 Task: View and add the product "Fat Jerry" to cart from the store "Fat Sal's".
Action: Mouse moved to (290, 151)
Screenshot: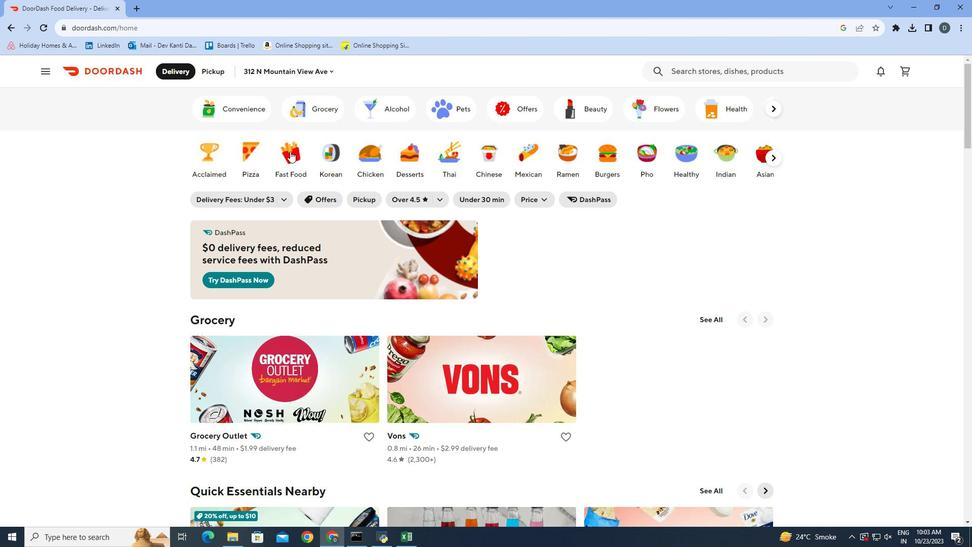 
Action: Mouse pressed left at (290, 151)
Screenshot: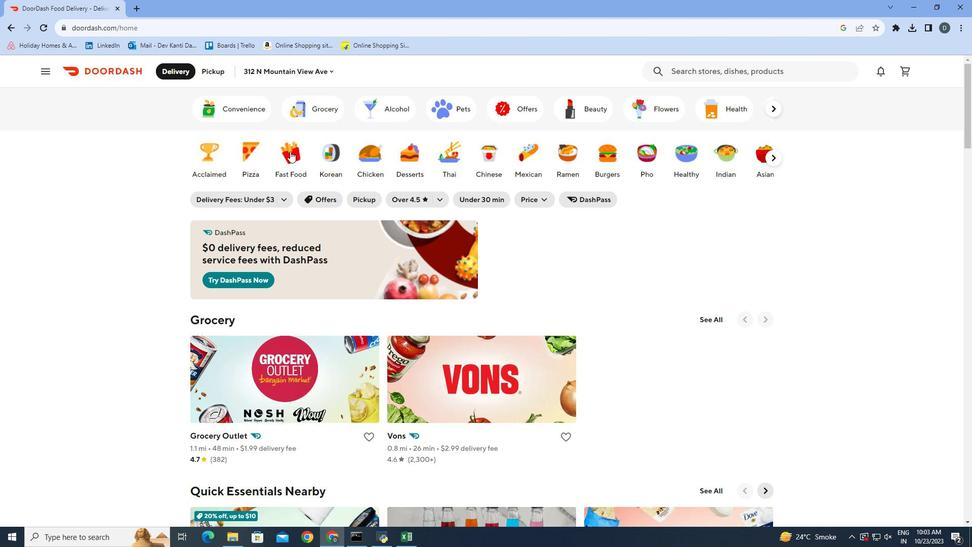 
Action: Mouse moved to (803, 329)
Screenshot: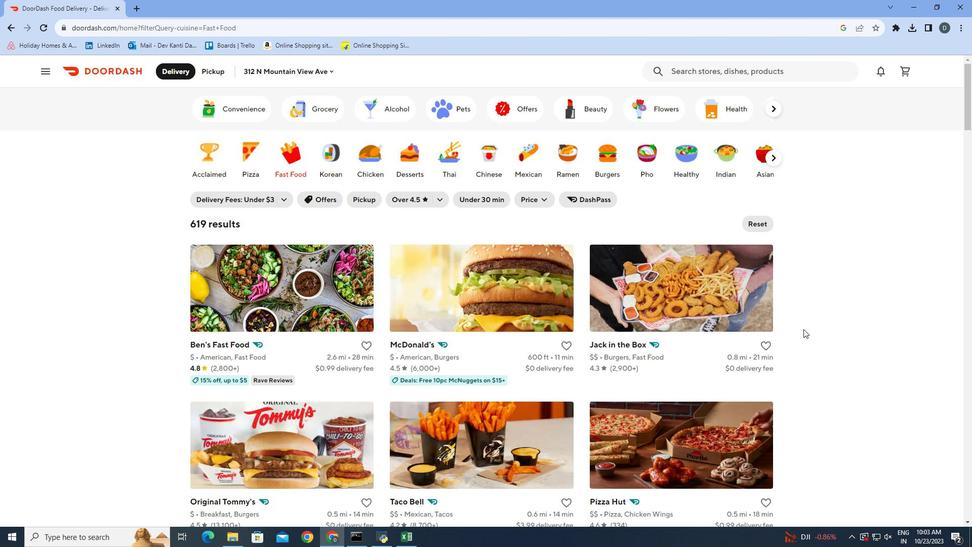 
Action: Mouse scrolled (803, 328) with delta (0, 0)
Screenshot: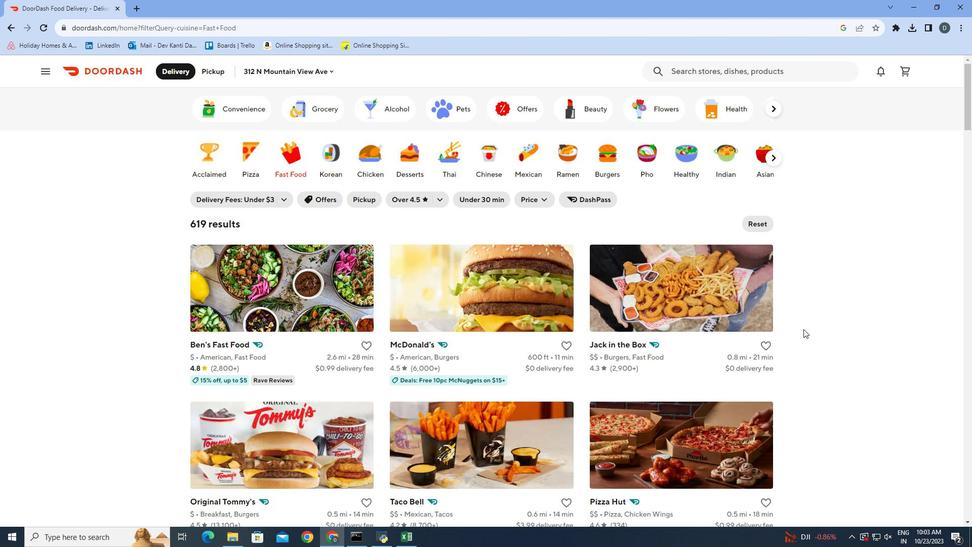 
Action: Mouse scrolled (803, 328) with delta (0, 0)
Screenshot: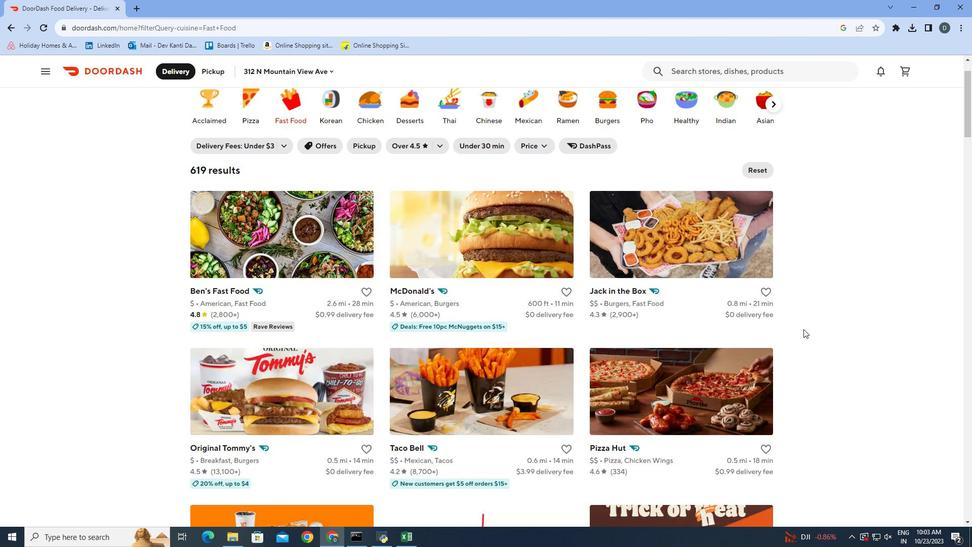 
Action: Mouse scrolled (803, 328) with delta (0, 0)
Screenshot: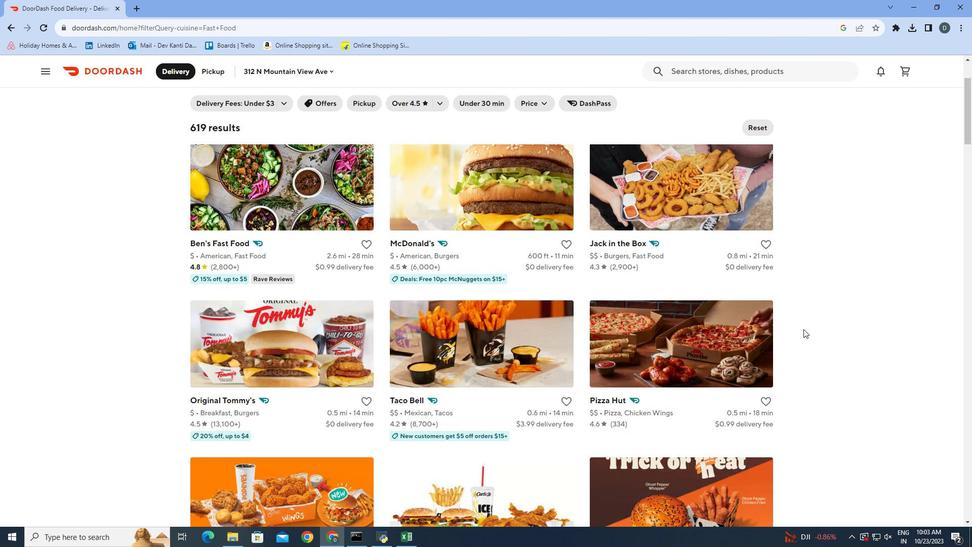 
Action: Mouse scrolled (803, 328) with delta (0, 0)
Screenshot: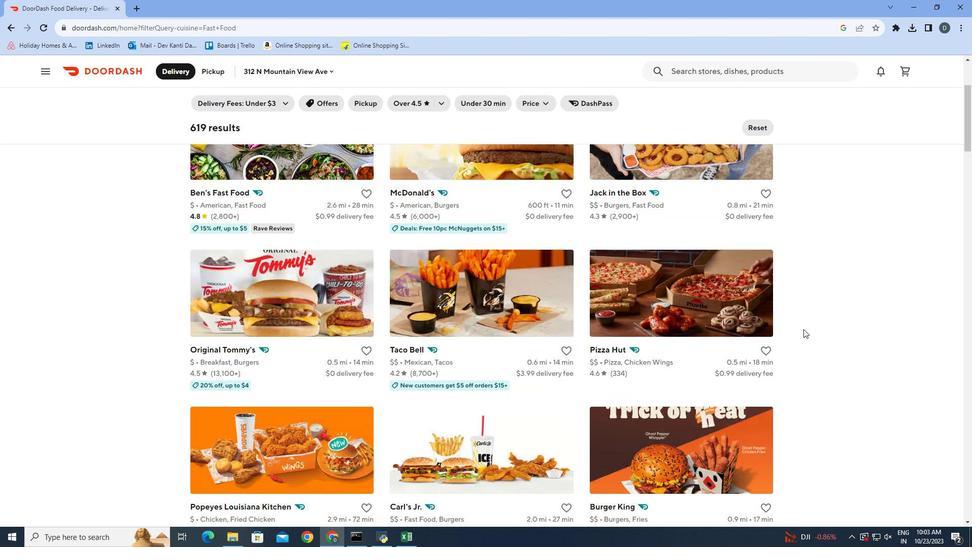 
Action: Mouse scrolled (803, 328) with delta (0, 0)
Screenshot: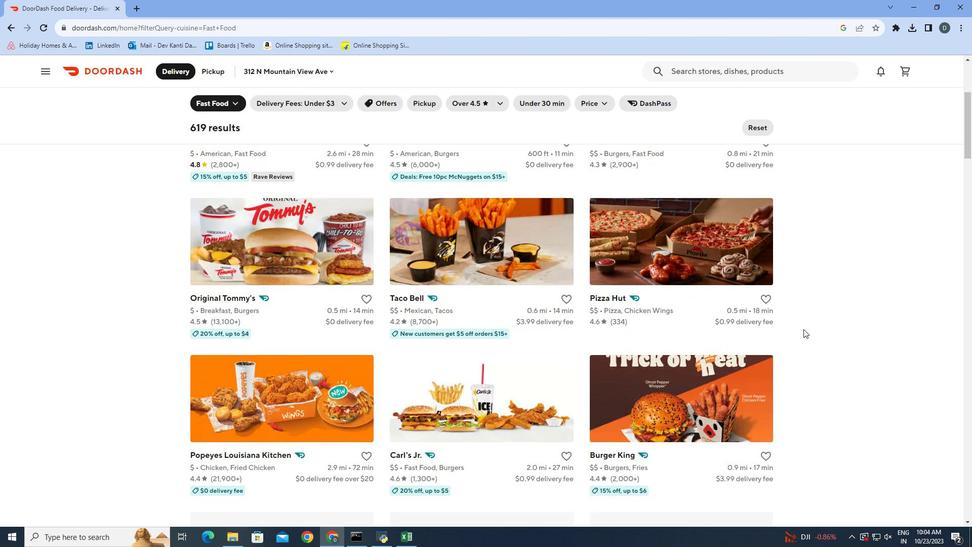 
Action: Mouse scrolled (803, 328) with delta (0, 0)
Screenshot: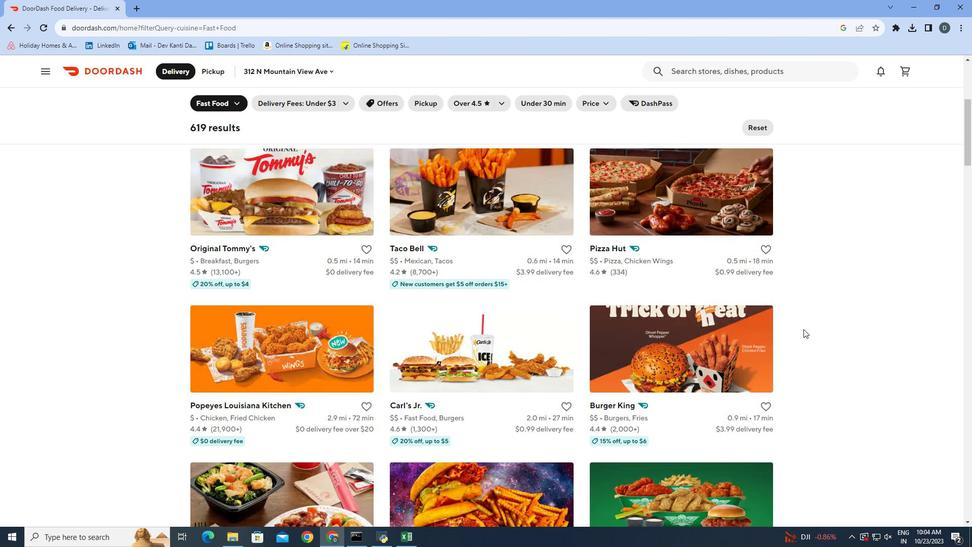 
Action: Mouse scrolled (803, 328) with delta (0, 0)
Screenshot: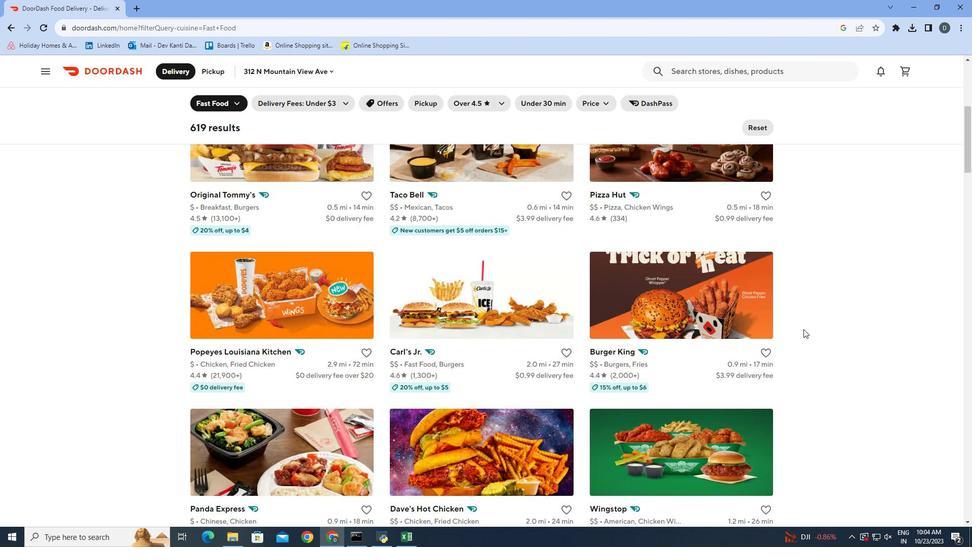 
Action: Mouse scrolled (803, 328) with delta (0, 0)
Screenshot: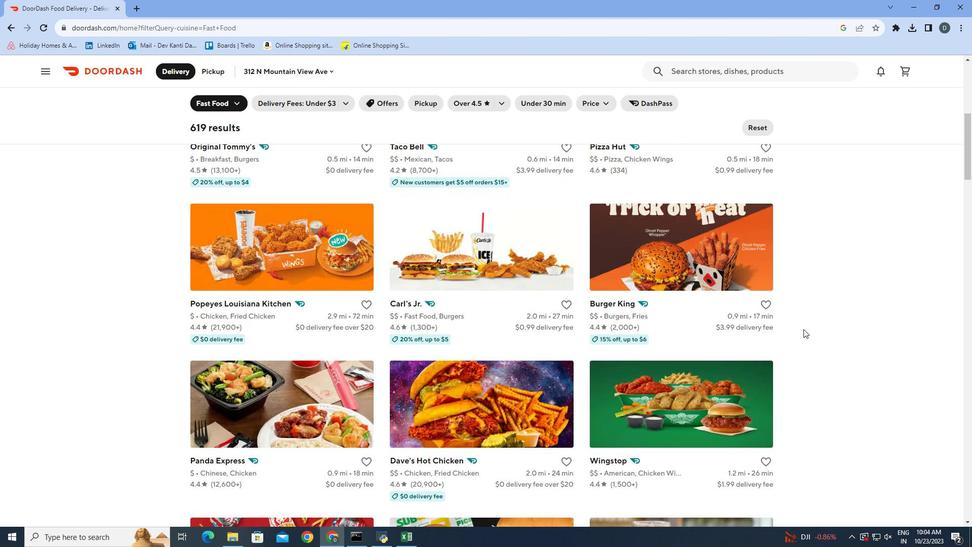 
Action: Mouse scrolled (803, 328) with delta (0, 0)
Screenshot: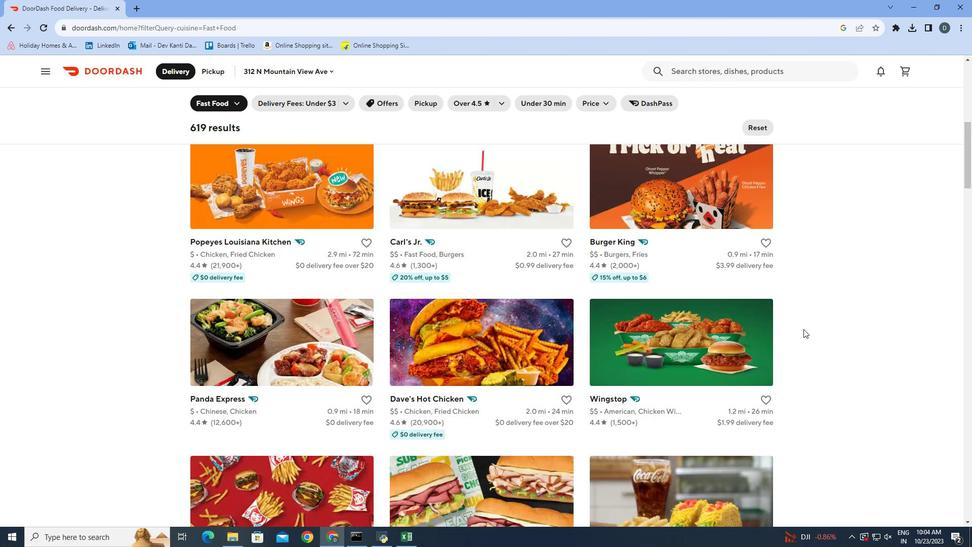 
Action: Mouse scrolled (803, 328) with delta (0, 0)
Screenshot: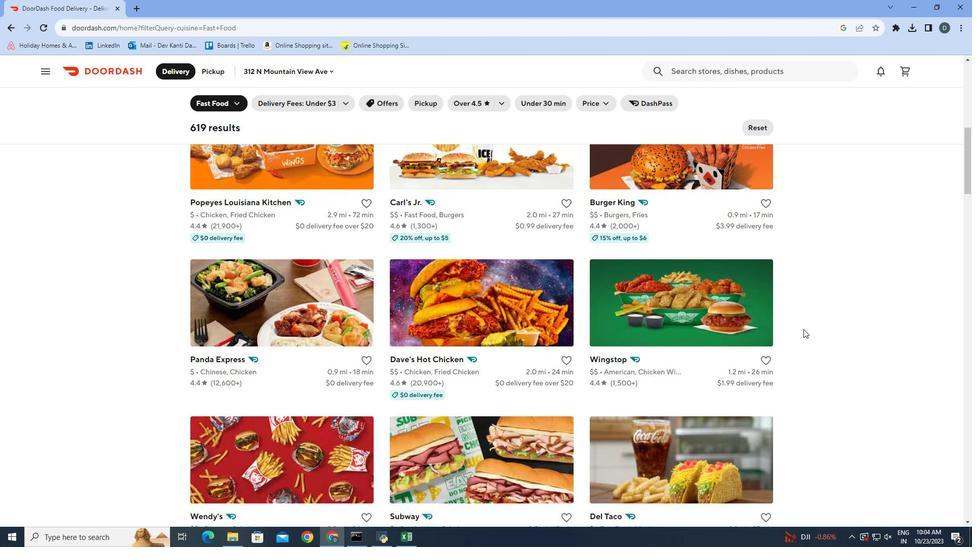 
Action: Mouse scrolled (803, 328) with delta (0, 0)
Screenshot: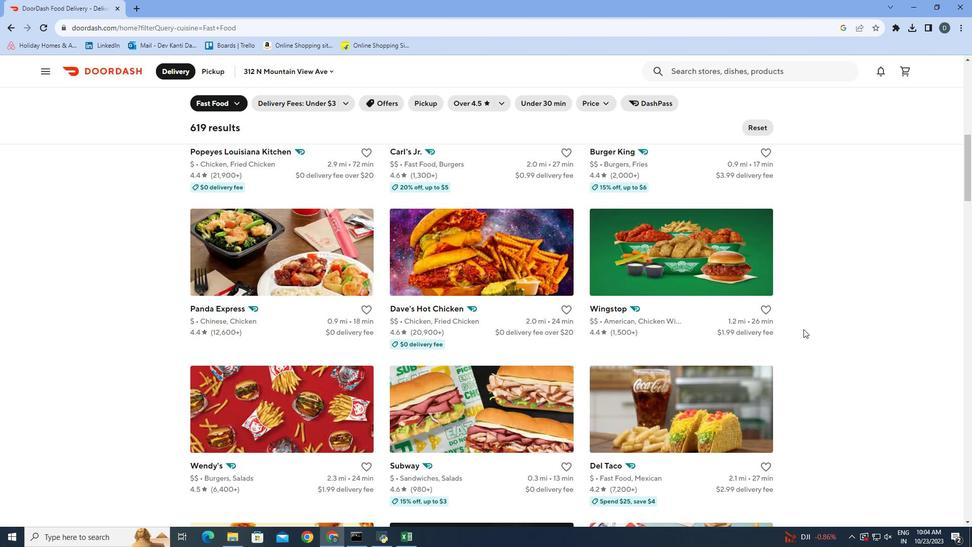 
Action: Mouse scrolled (803, 328) with delta (0, 0)
Screenshot: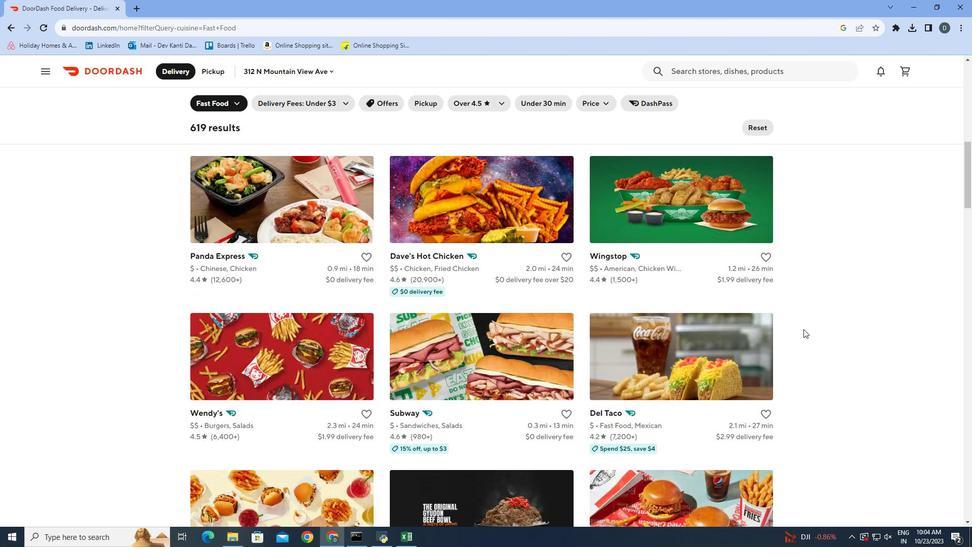 
Action: Mouse scrolled (803, 328) with delta (0, 0)
Screenshot: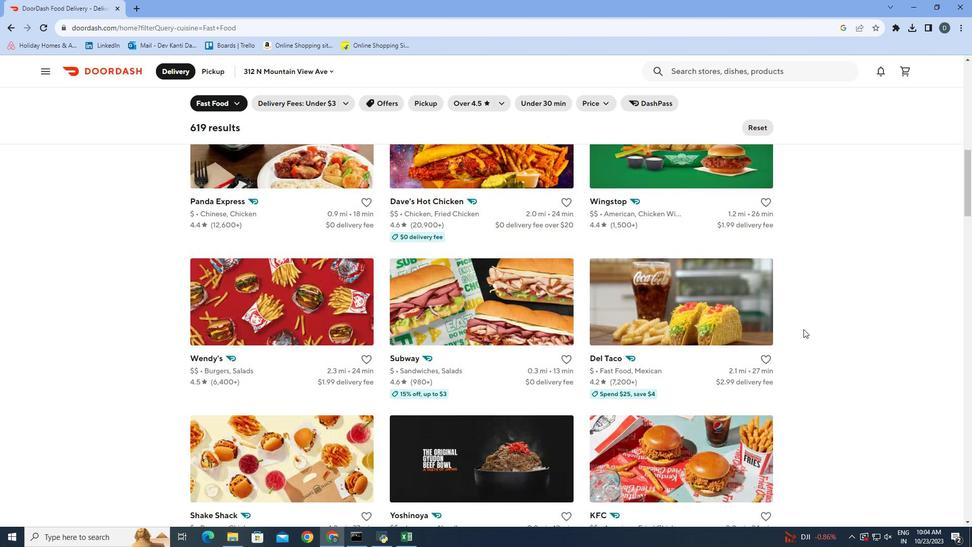 
Action: Mouse scrolled (803, 328) with delta (0, 0)
Screenshot: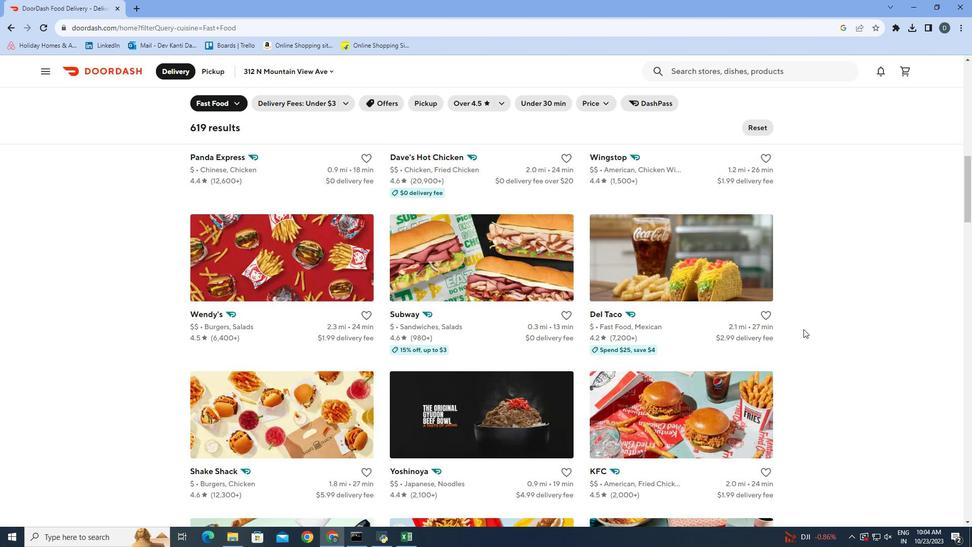 
Action: Mouse scrolled (803, 328) with delta (0, 0)
Screenshot: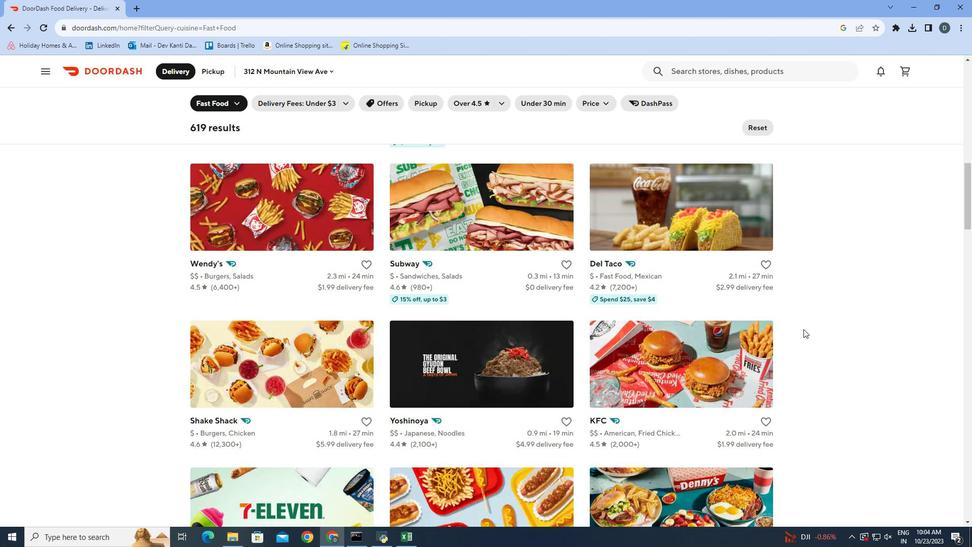 
Action: Mouse scrolled (803, 328) with delta (0, 0)
Screenshot: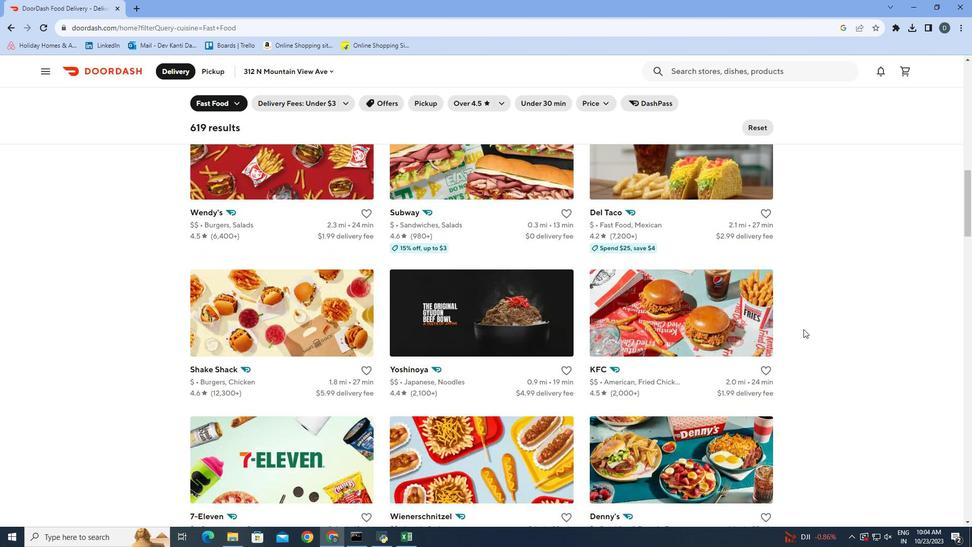 
Action: Mouse scrolled (803, 328) with delta (0, 0)
Screenshot: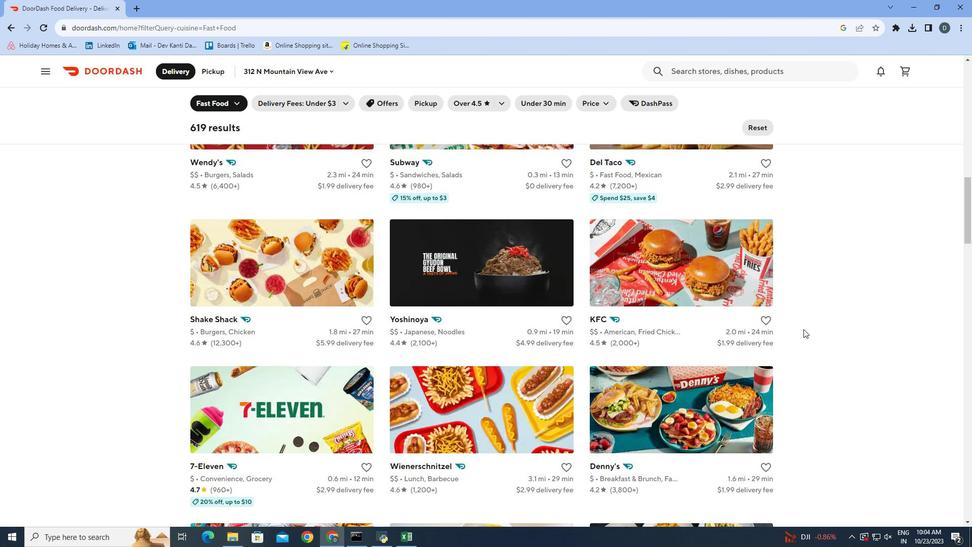 
Action: Mouse scrolled (803, 328) with delta (0, 0)
Screenshot: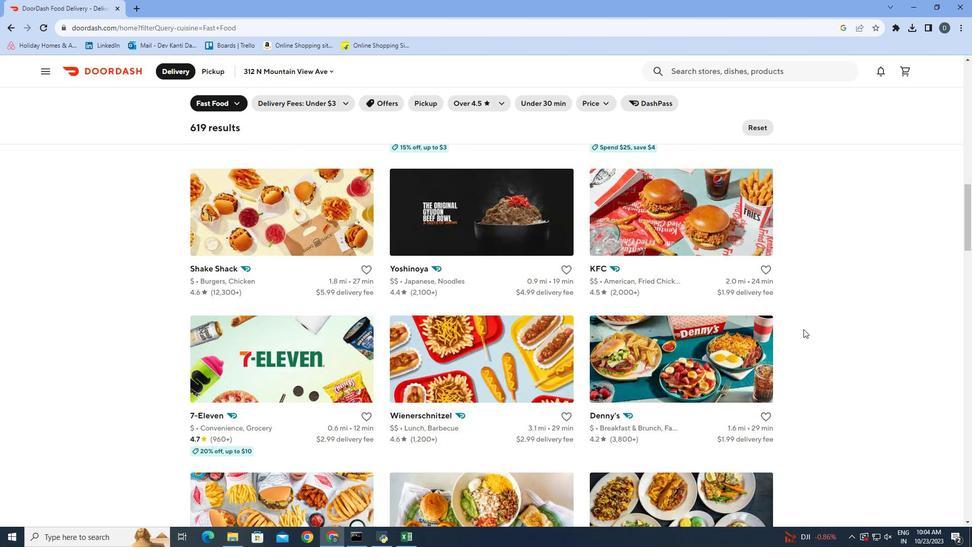 
Action: Mouse scrolled (803, 328) with delta (0, 0)
Screenshot: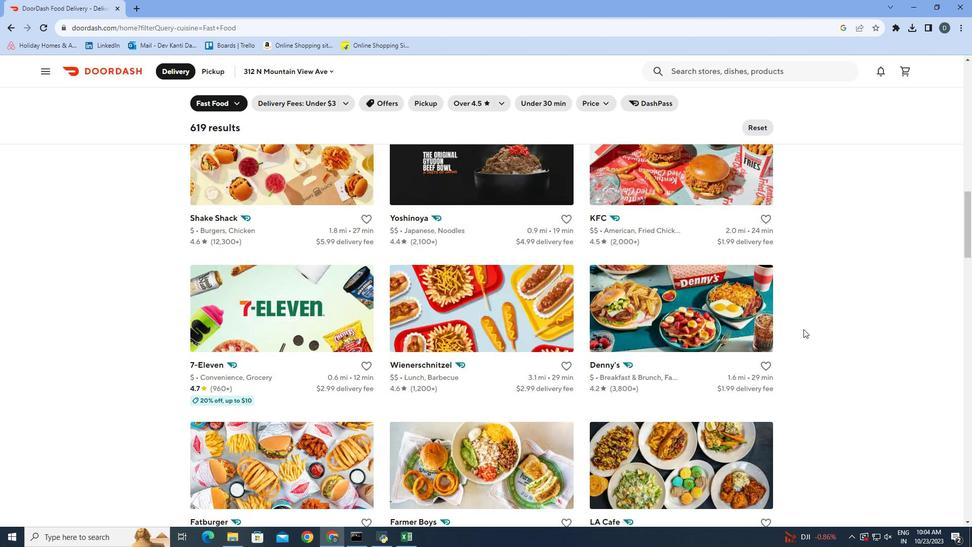 
Action: Mouse scrolled (803, 328) with delta (0, 0)
Screenshot: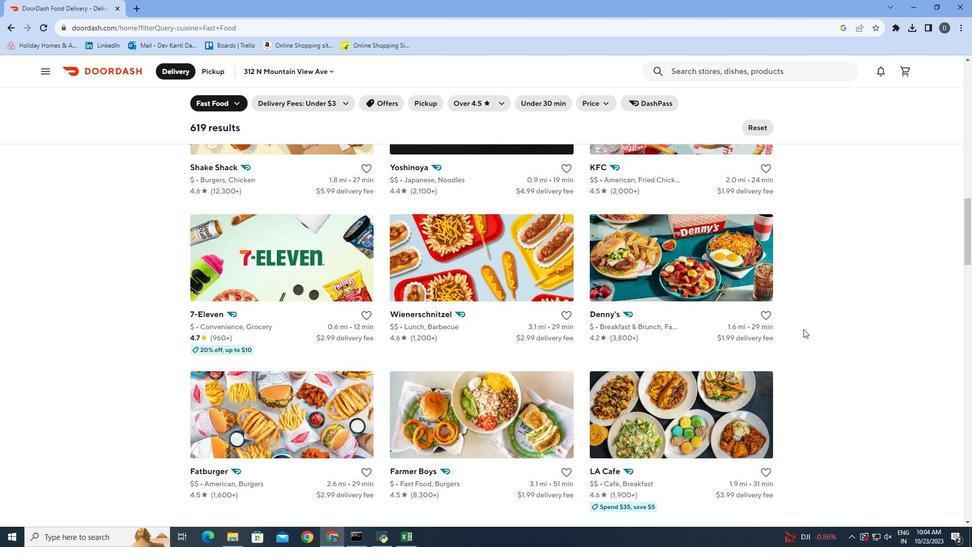 
Action: Mouse scrolled (803, 328) with delta (0, 0)
Screenshot: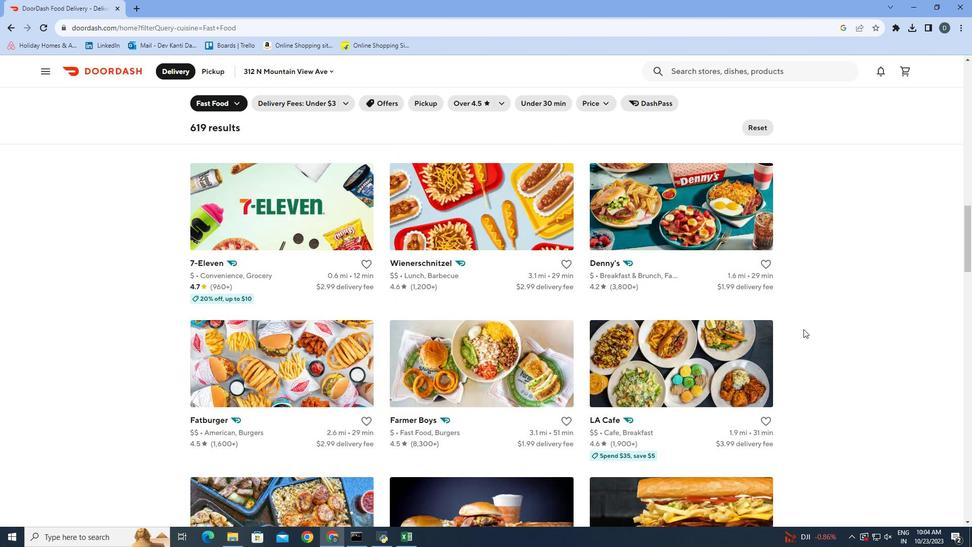 
Action: Mouse scrolled (803, 328) with delta (0, 0)
Screenshot: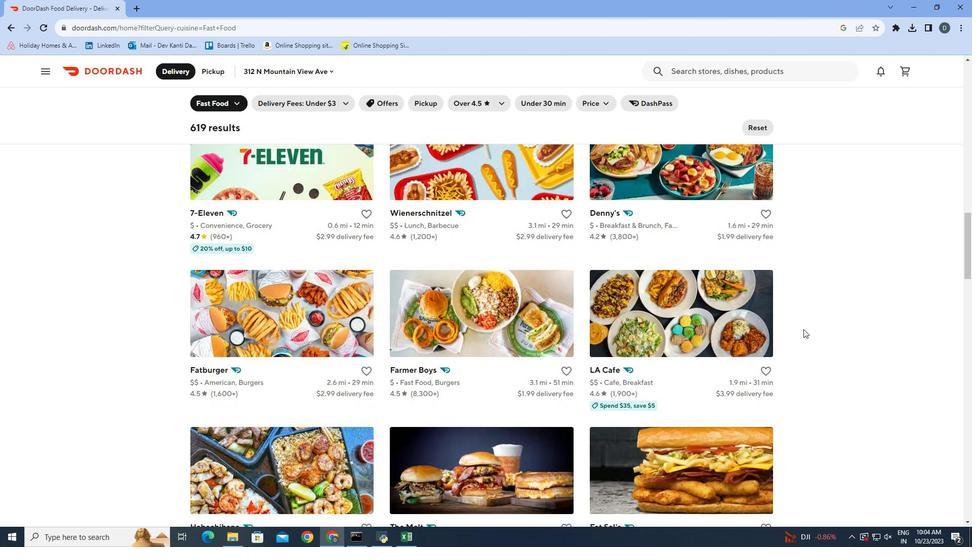 
Action: Mouse scrolled (803, 328) with delta (0, 0)
Screenshot: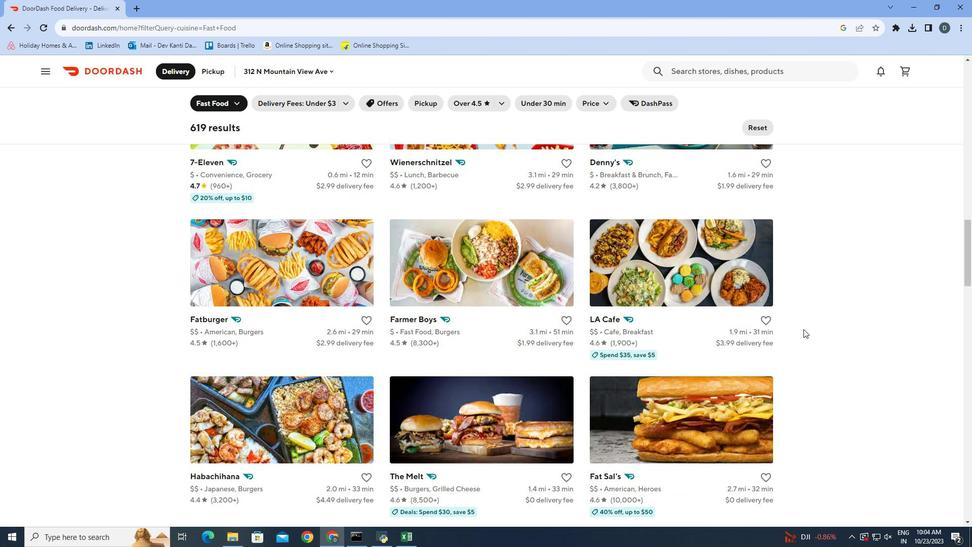
Action: Mouse scrolled (803, 328) with delta (0, 0)
Screenshot: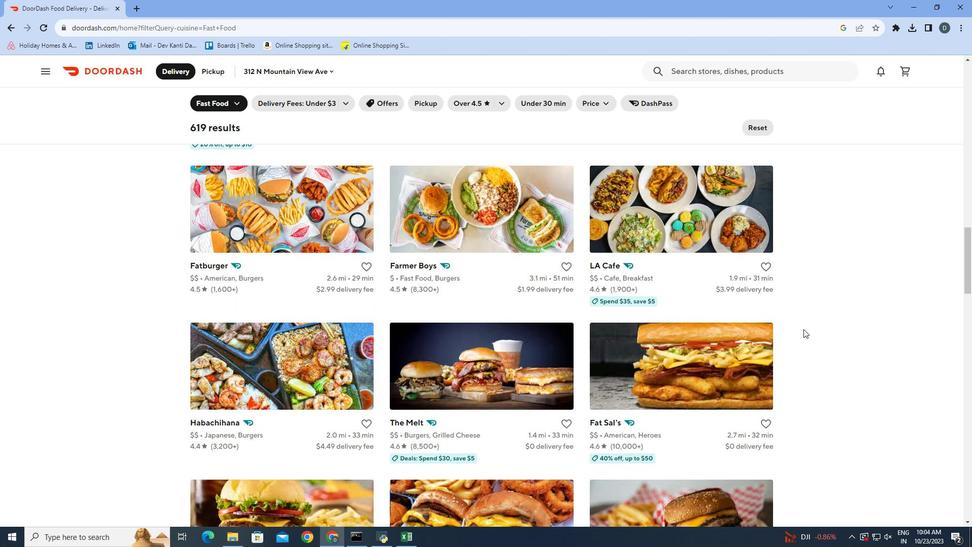 
Action: Mouse moved to (585, 287)
Screenshot: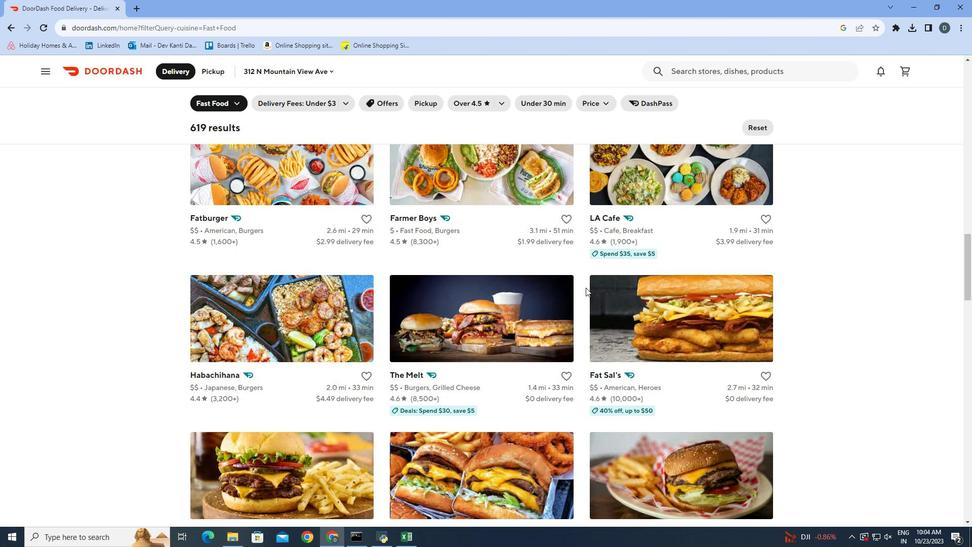 
Action: Mouse pressed left at (585, 287)
Screenshot: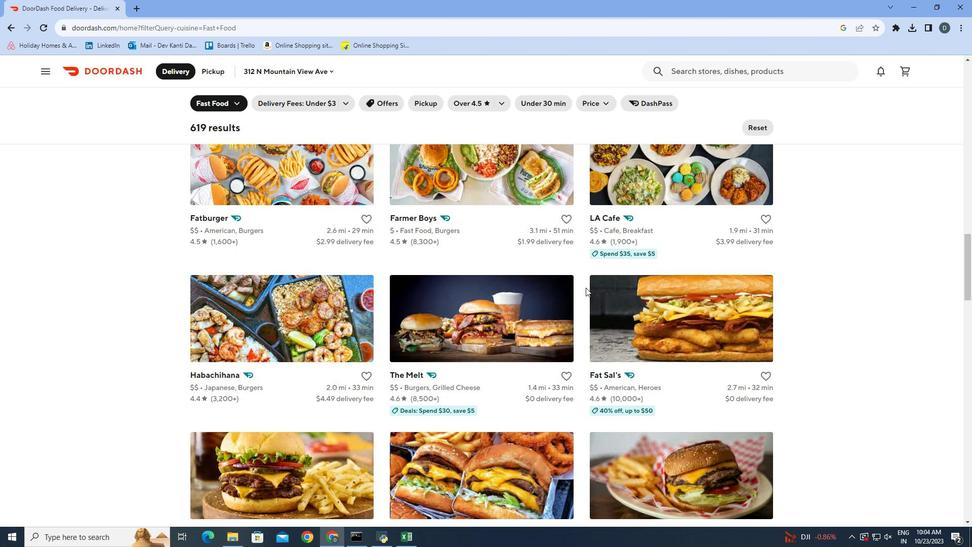 
Action: Mouse moved to (627, 296)
Screenshot: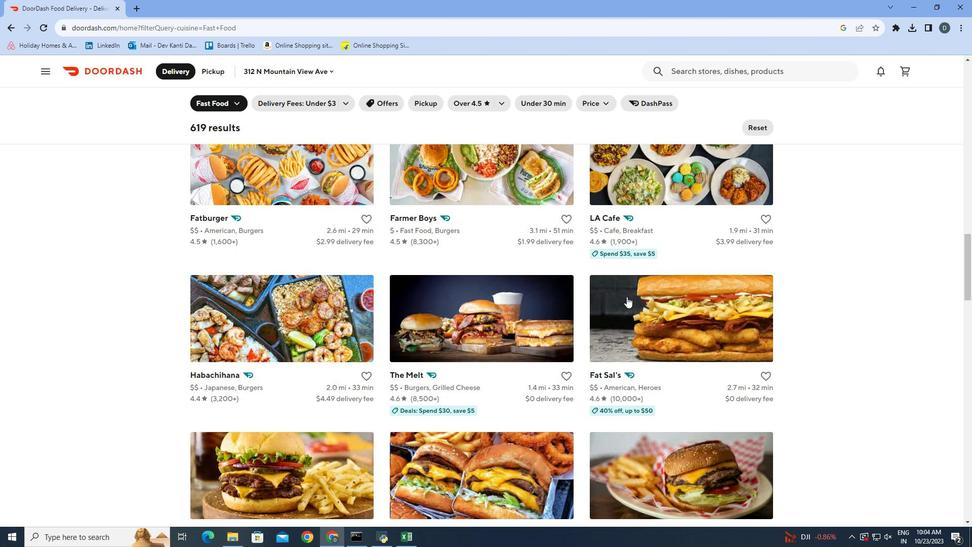 
Action: Mouse pressed left at (627, 296)
Screenshot: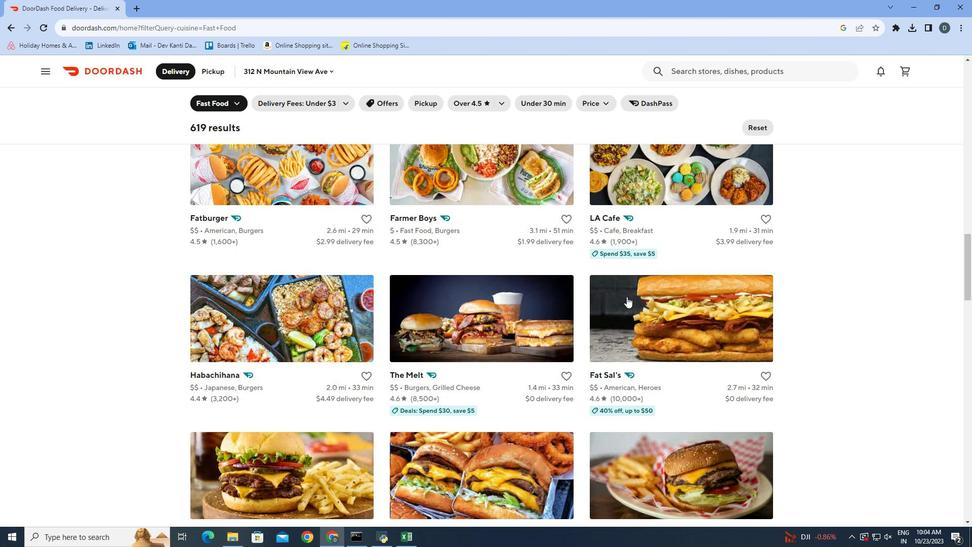 
Action: Mouse moved to (928, 199)
Screenshot: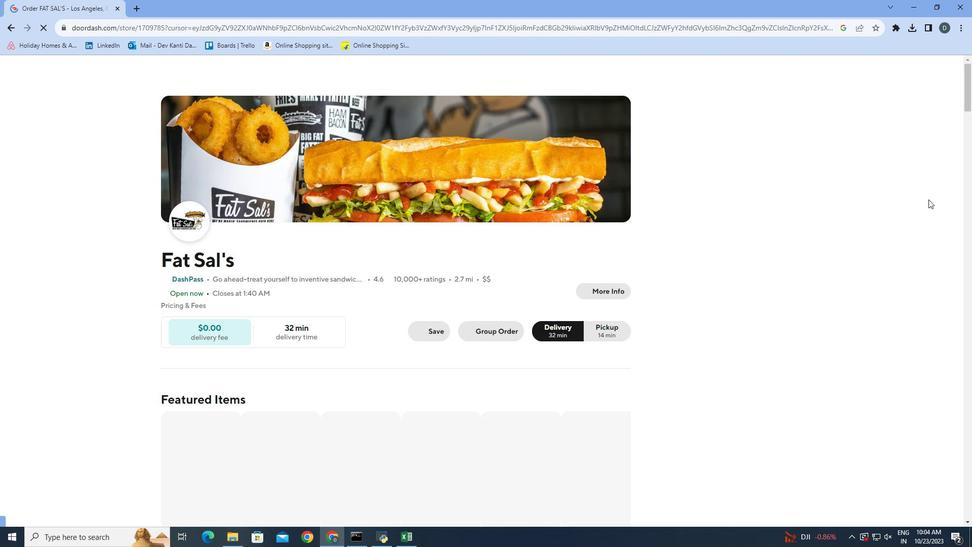 
Action: Mouse scrolled (928, 199) with delta (0, 0)
Screenshot: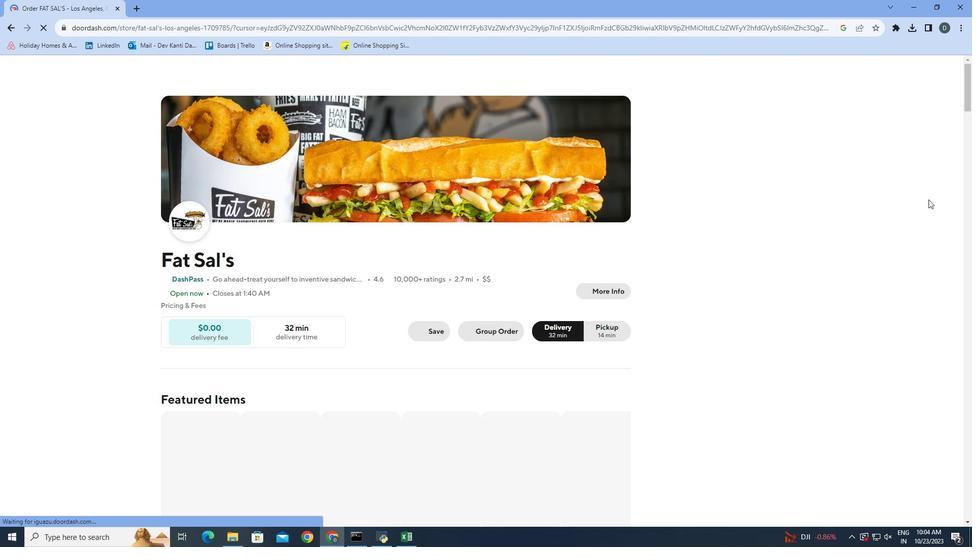 
Action: Mouse scrolled (928, 200) with delta (0, 0)
Screenshot: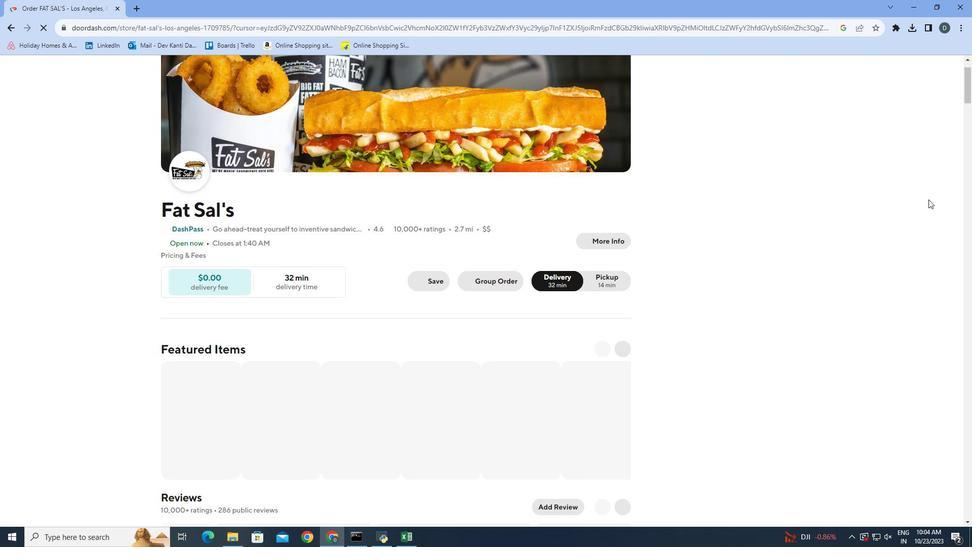 
Action: Mouse scrolled (928, 200) with delta (0, 0)
Screenshot: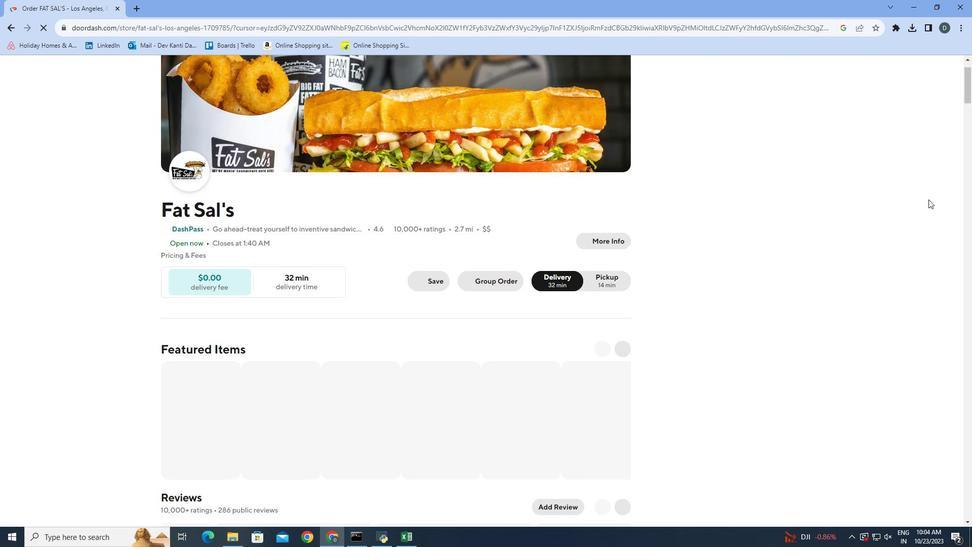 
Action: Mouse scrolled (928, 200) with delta (0, 0)
Screenshot: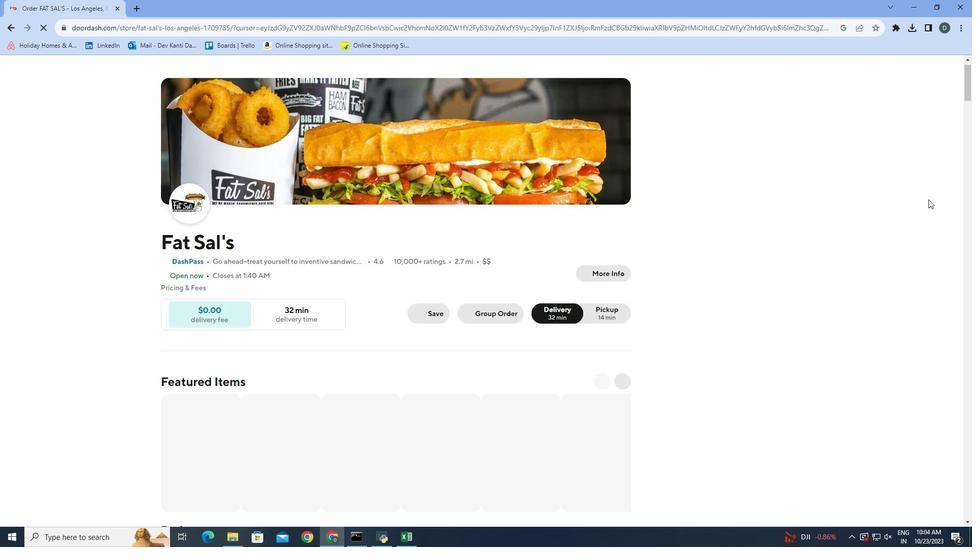 
Action: Mouse scrolled (928, 200) with delta (0, 0)
Screenshot: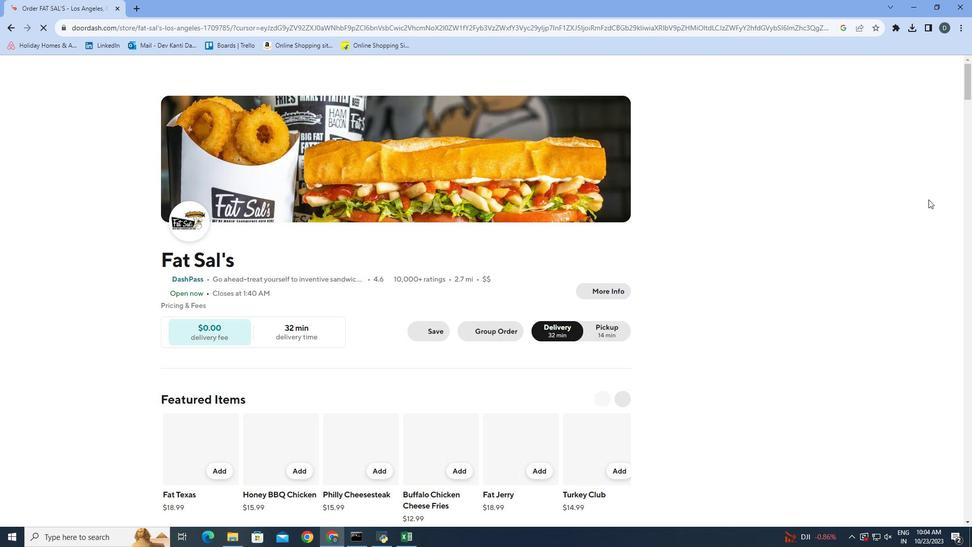 
Action: Mouse scrolled (928, 199) with delta (0, 0)
Screenshot: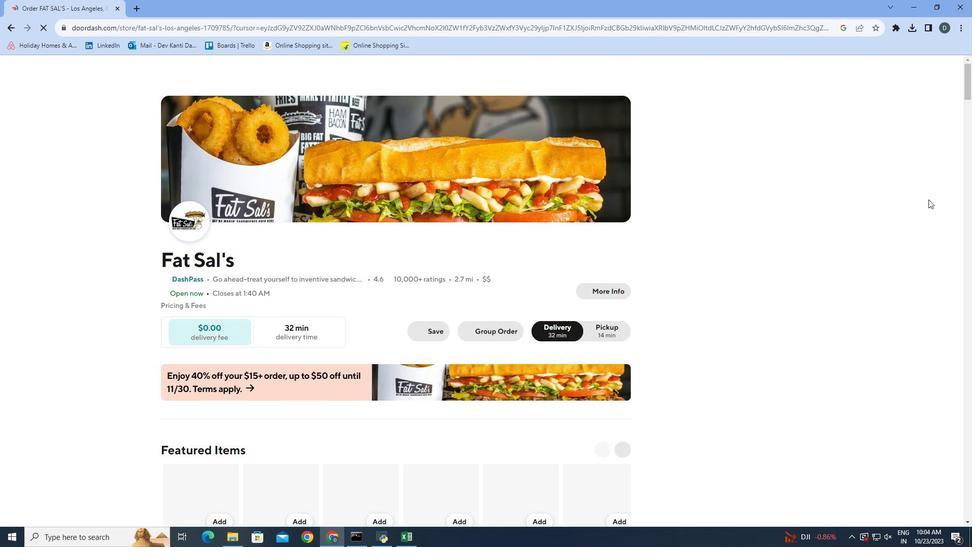 
Action: Mouse scrolled (928, 199) with delta (0, 0)
Screenshot: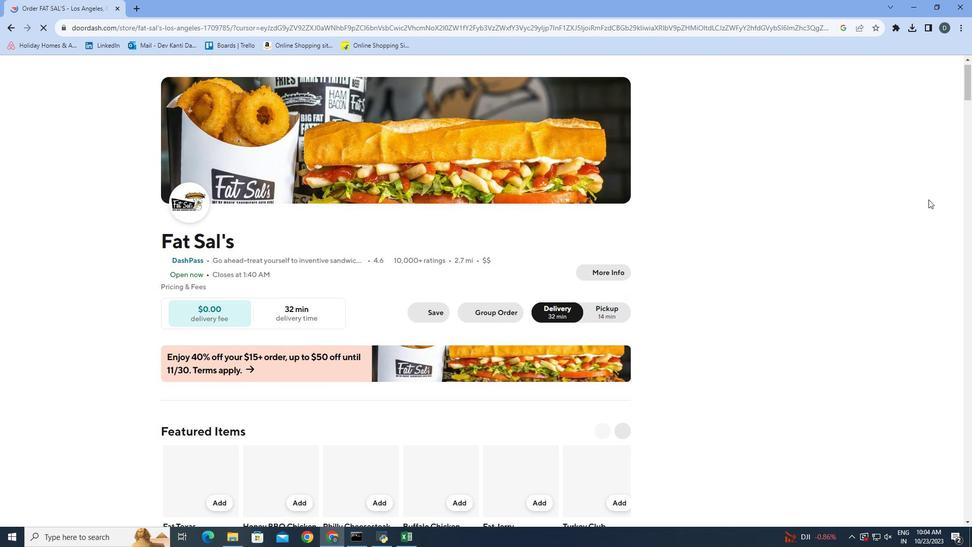 
Action: Mouse scrolled (928, 199) with delta (0, 0)
Screenshot: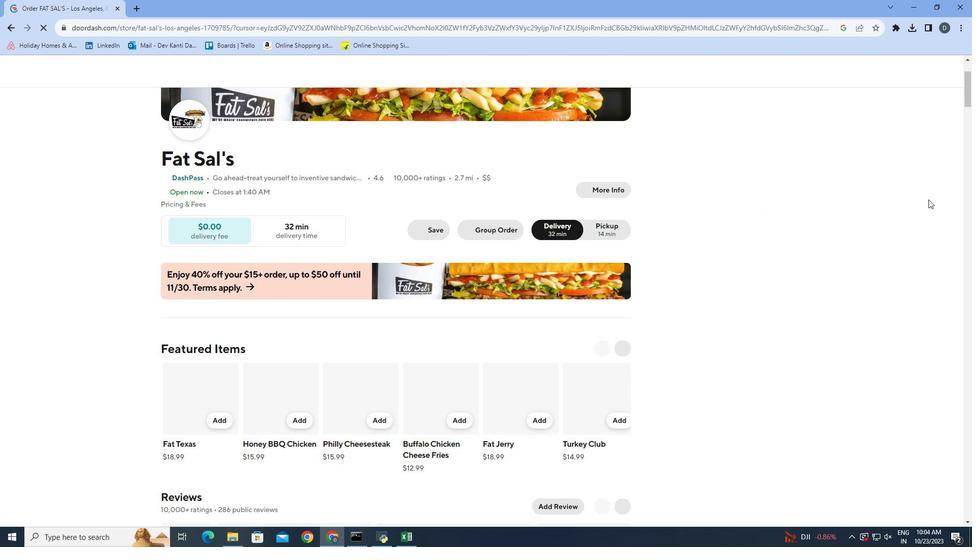 
Action: Mouse scrolled (928, 199) with delta (0, 0)
Screenshot: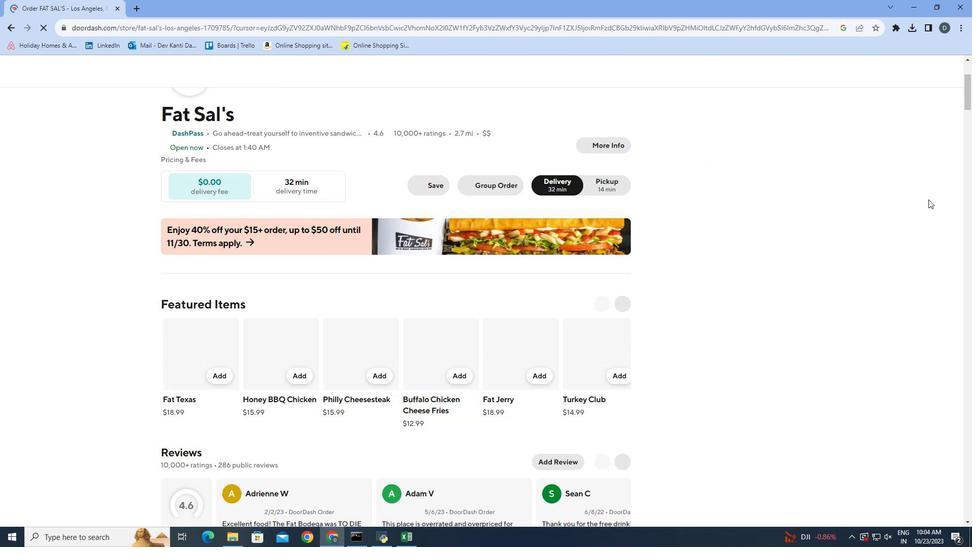 
Action: Mouse scrolled (928, 199) with delta (0, 0)
Screenshot: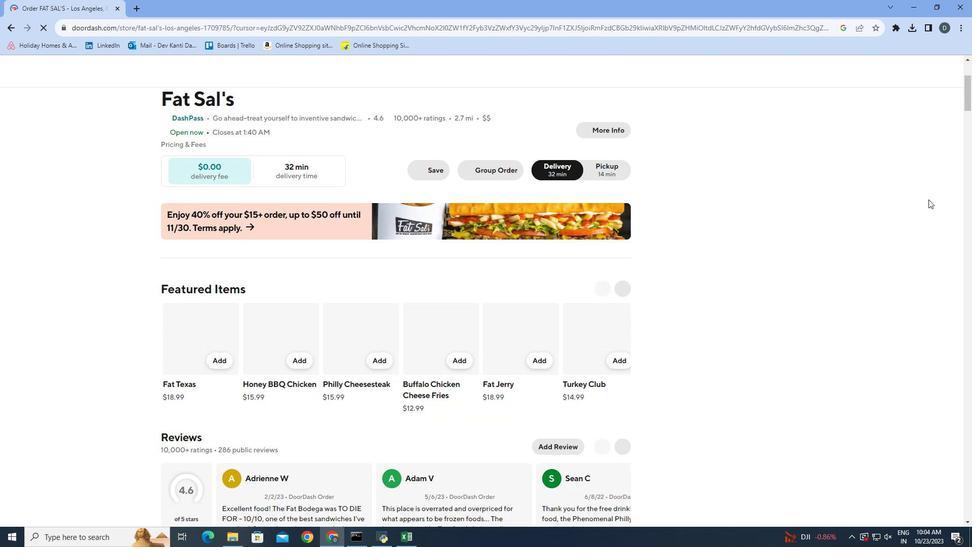 
Action: Mouse scrolled (928, 199) with delta (0, 0)
Screenshot: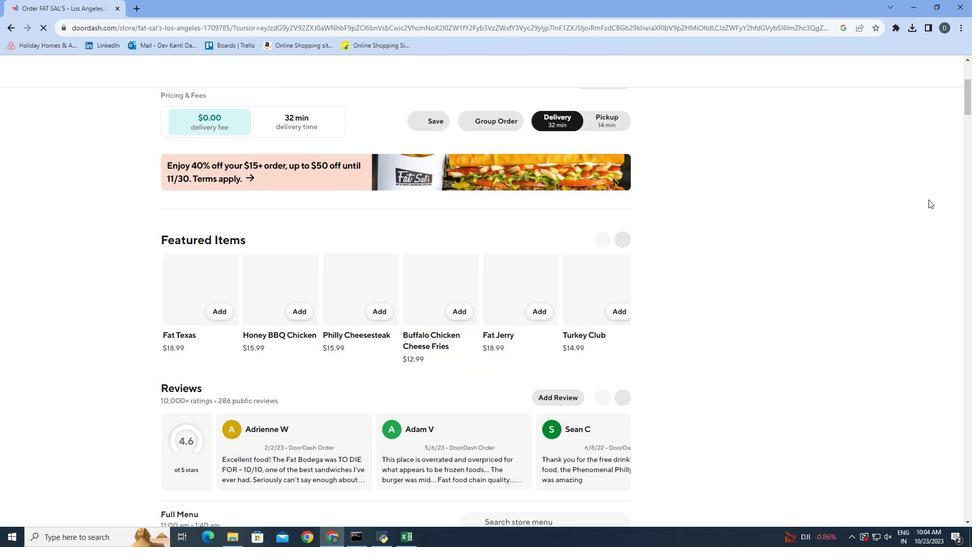 
Action: Mouse scrolled (928, 199) with delta (0, 0)
Screenshot: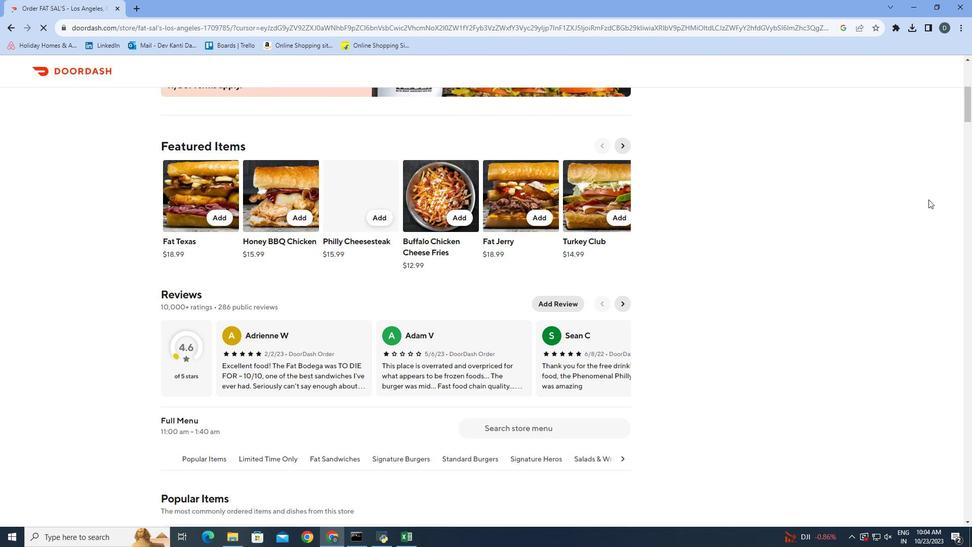 
Action: Mouse scrolled (928, 199) with delta (0, 0)
Screenshot: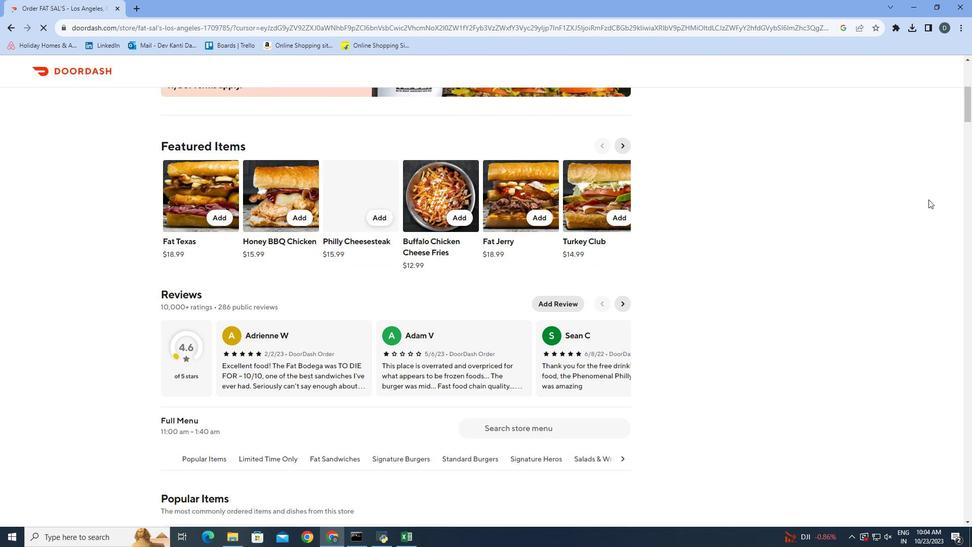 
Action: Mouse scrolled (928, 199) with delta (0, 0)
Screenshot: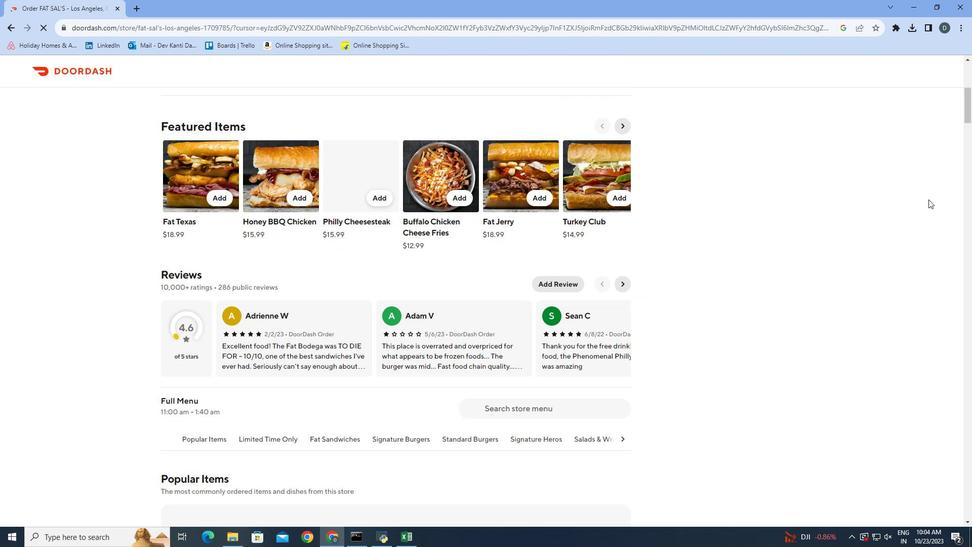 
Action: Mouse moved to (561, 278)
Screenshot: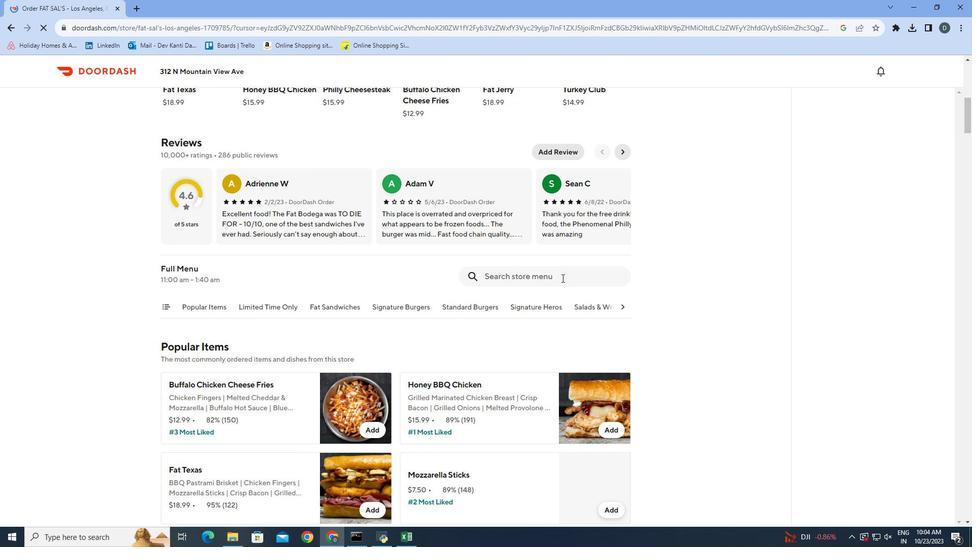 
Action: Mouse pressed left at (561, 278)
Screenshot: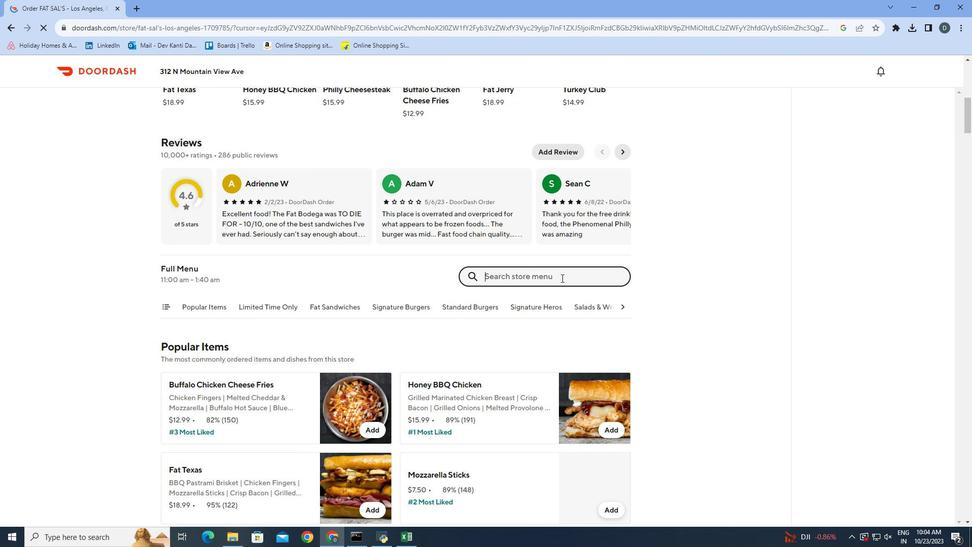 
Action: Key pressed <Key.shift>FAt<Key.space><Key.shift>Jerry<Key.enter>
Screenshot: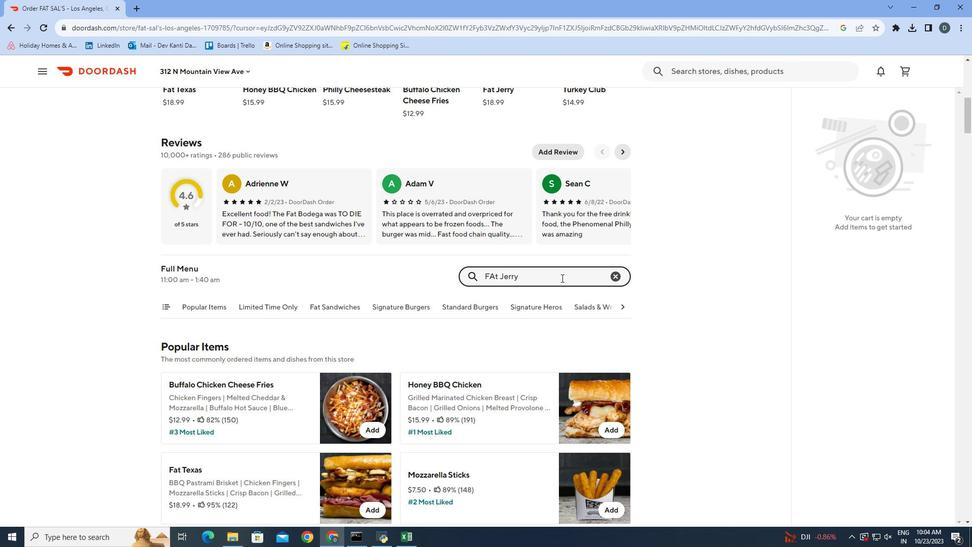 
Action: Mouse moved to (367, 294)
Screenshot: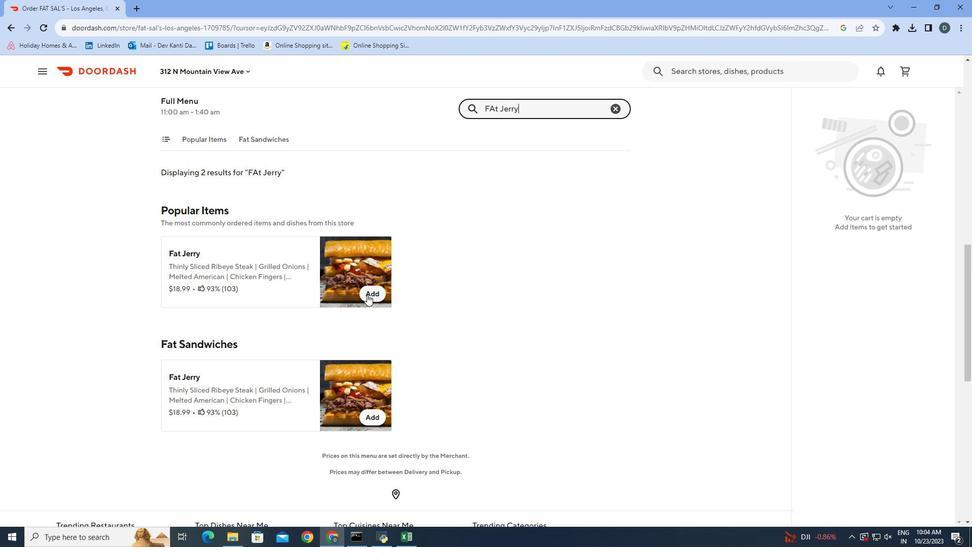 
Action: Mouse pressed left at (367, 294)
Screenshot: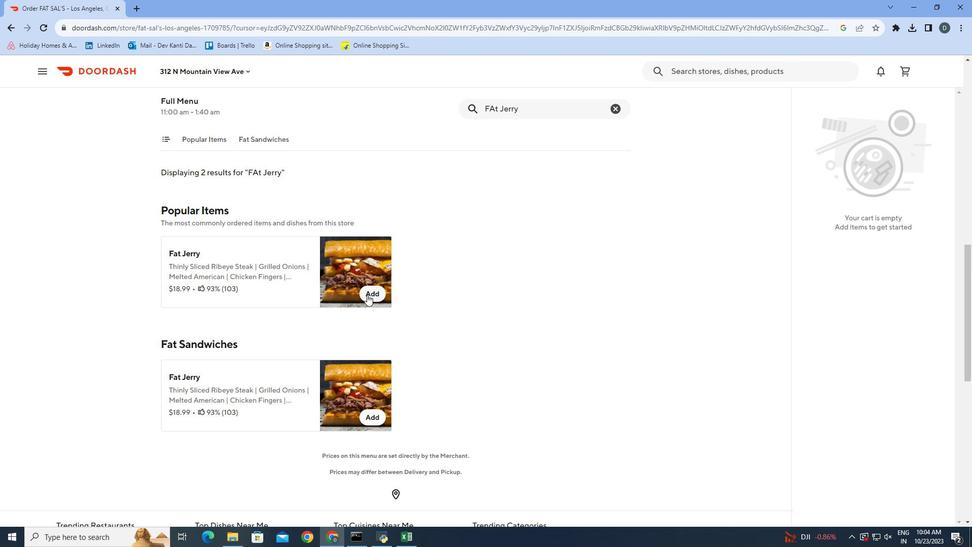 
Action: Mouse moved to (583, 498)
Screenshot: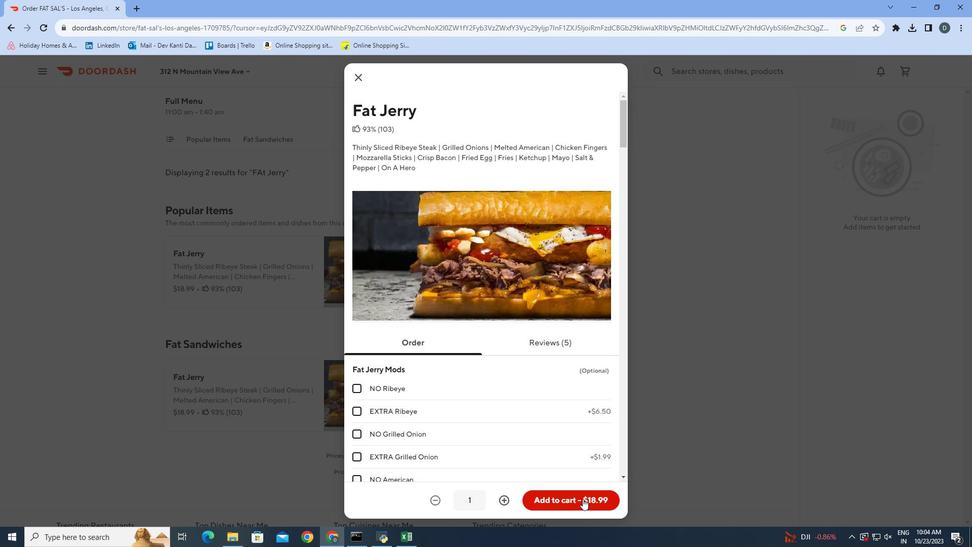 
Action: Mouse pressed left at (583, 498)
Screenshot: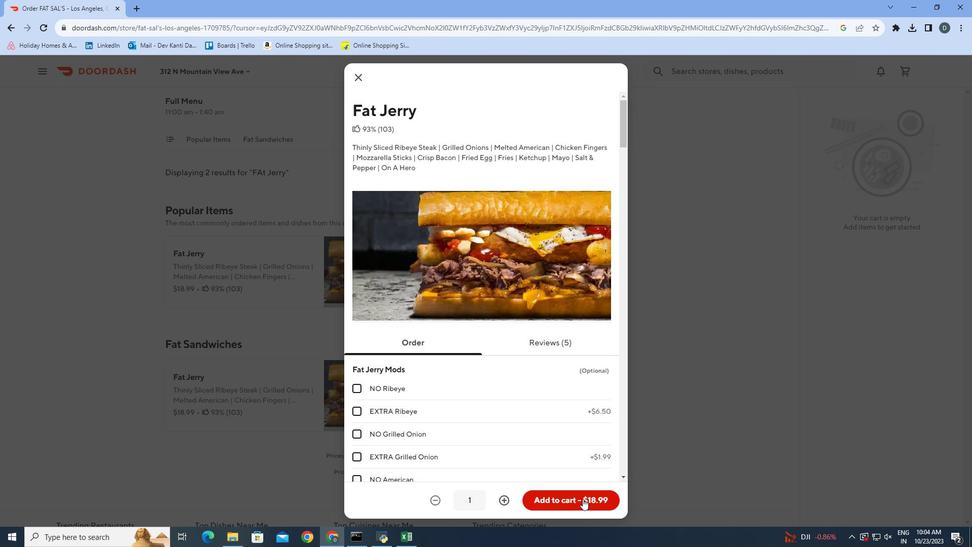 
Action: Mouse moved to (587, 276)
Screenshot: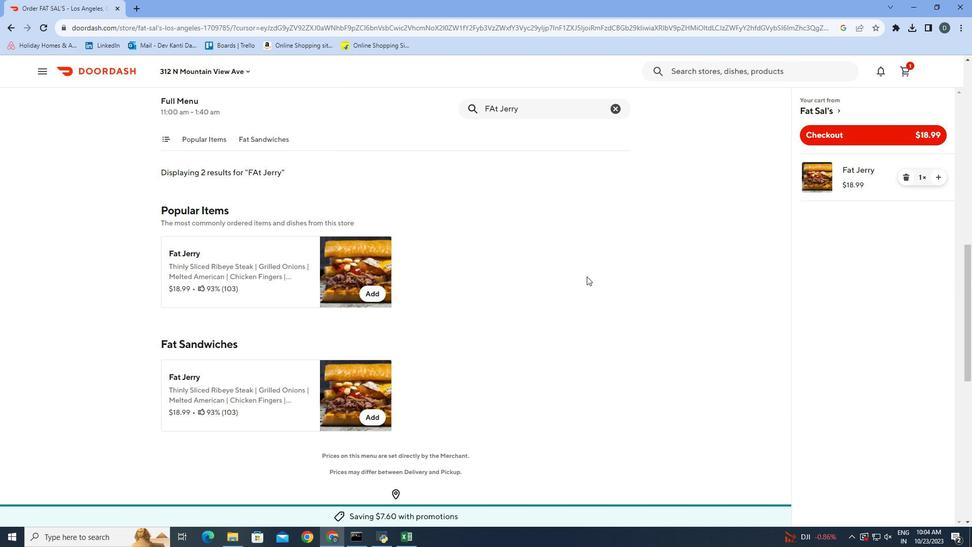 
